 Task: Show grammar suggestions.
Action: Mouse moved to (156, 61)
Screenshot: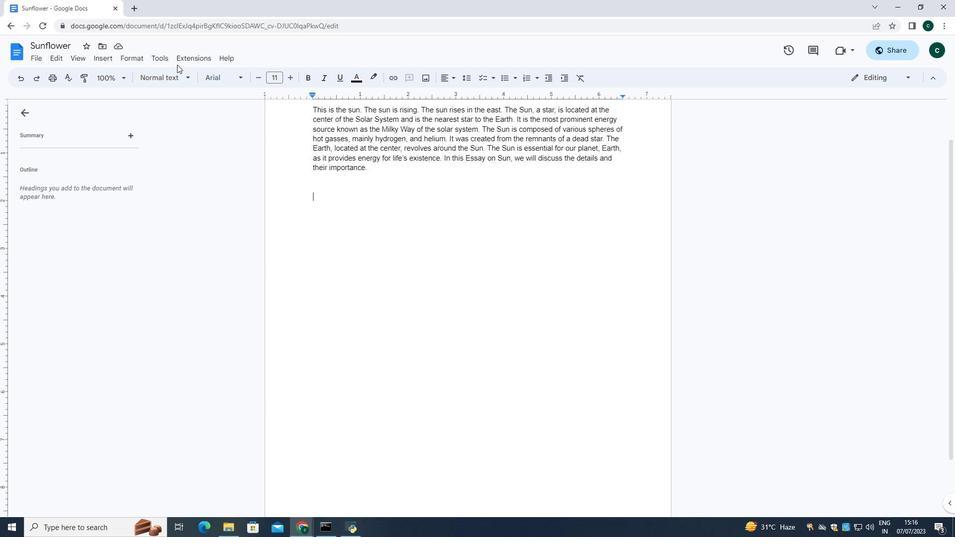 
Action: Mouse pressed left at (156, 61)
Screenshot: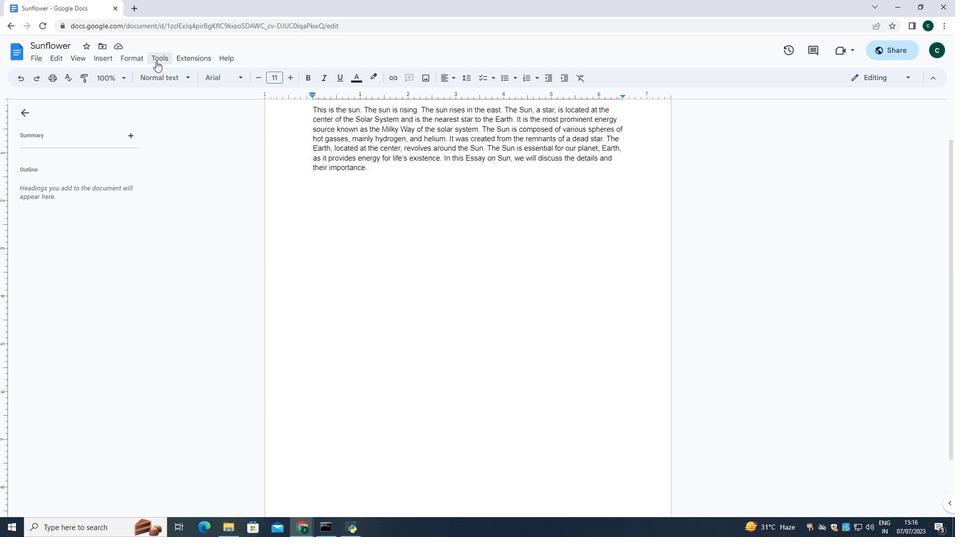 
Action: Mouse moved to (189, 78)
Screenshot: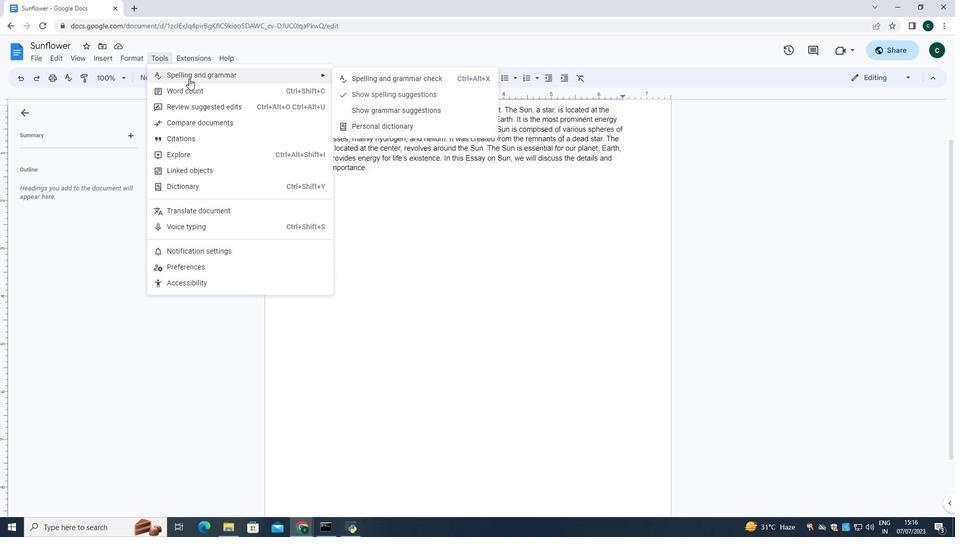 
Action: Mouse pressed left at (189, 78)
Screenshot: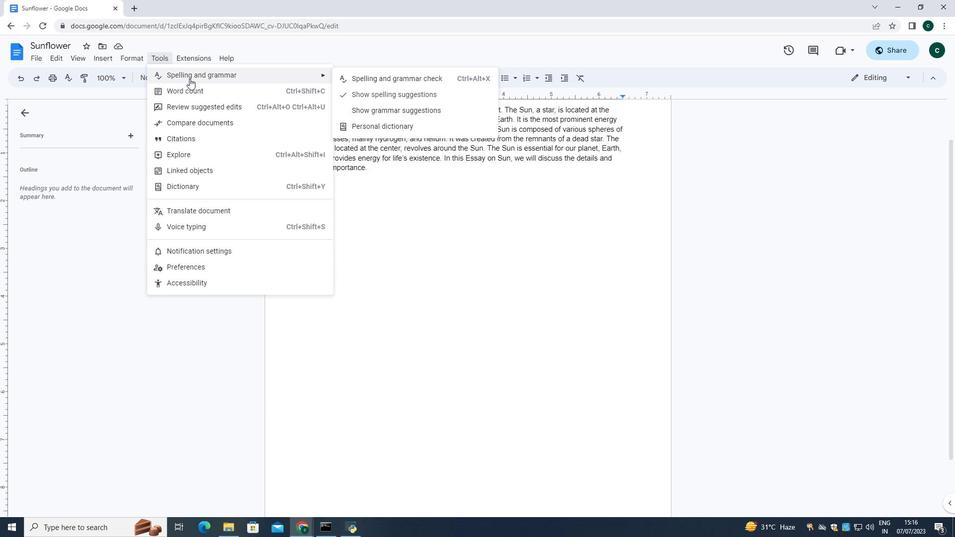 
Action: Mouse moved to (361, 110)
Screenshot: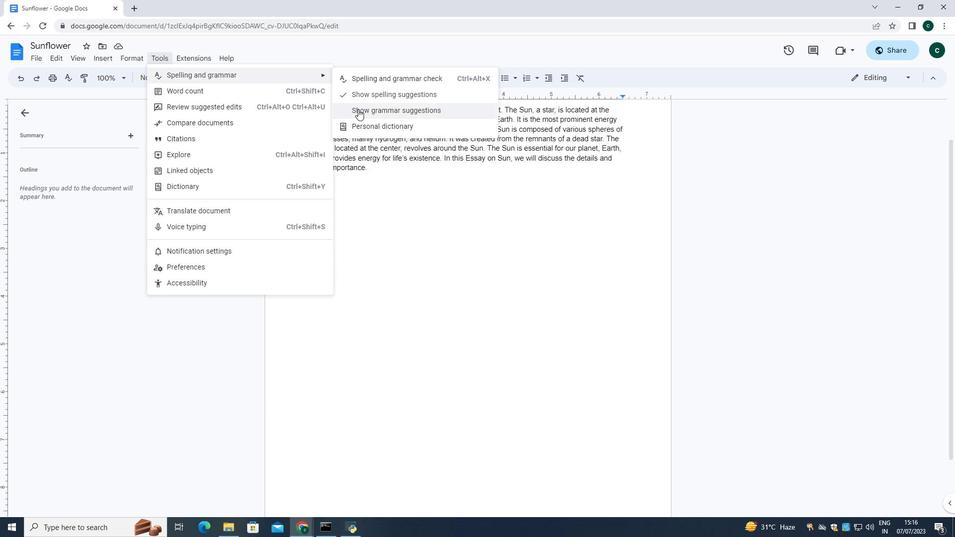 
Action: Mouse pressed left at (361, 110)
Screenshot: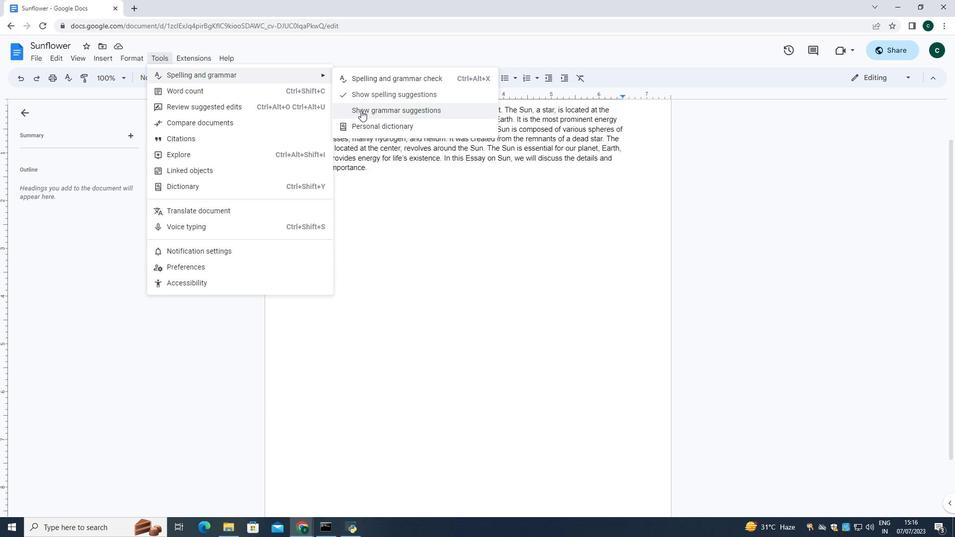 
